 Task: Set the Modulation / Constellation for Cable and satellite reception parameters to 8-PSK.
Action: Mouse moved to (124, 14)
Screenshot: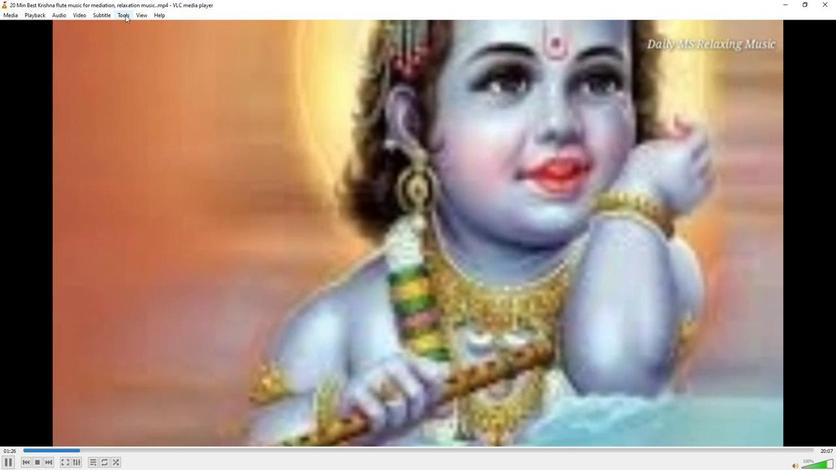 
Action: Mouse pressed left at (124, 14)
Screenshot: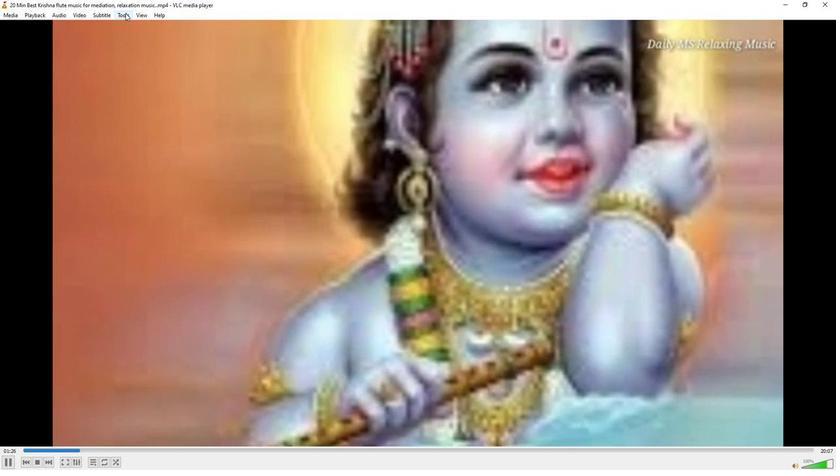
Action: Mouse moved to (142, 117)
Screenshot: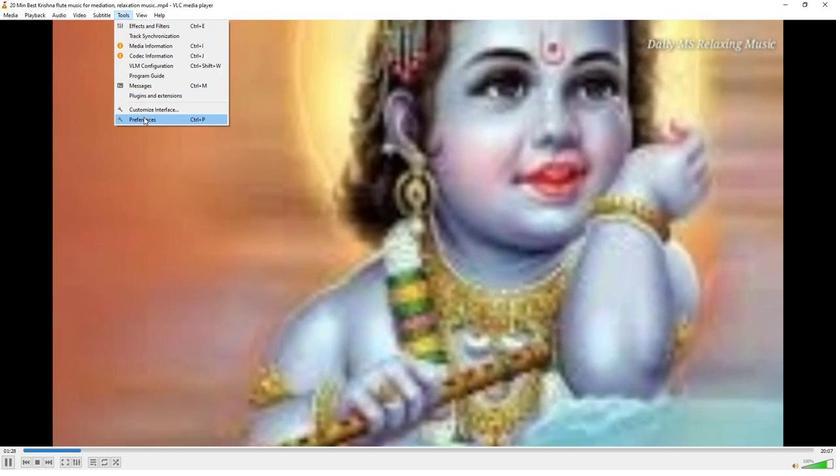 
Action: Mouse pressed left at (142, 117)
Screenshot: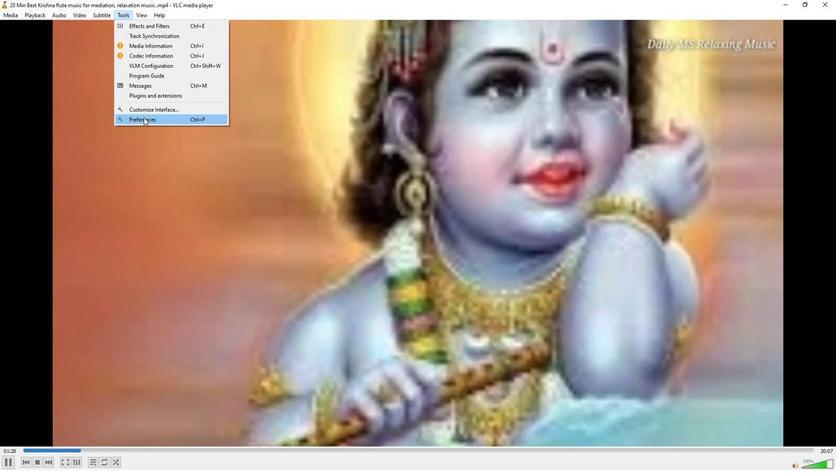 
Action: Mouse moved to (276, 381)
Screenshot: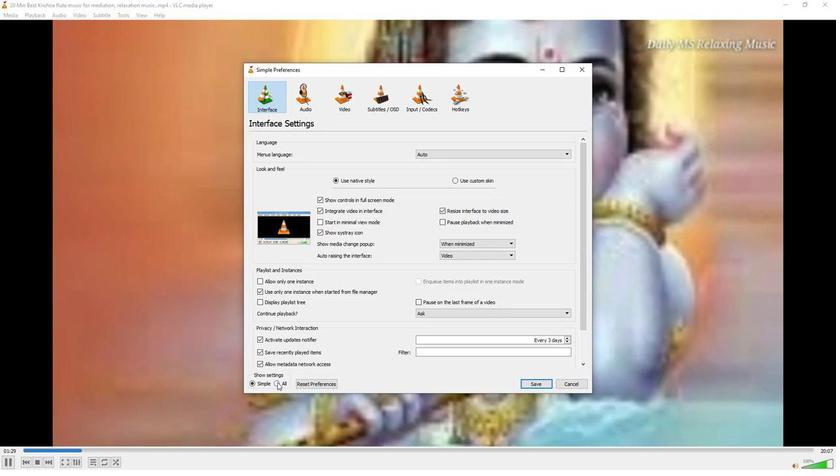 
Action: Mouse pressed left at (276, 381)
Screenshot: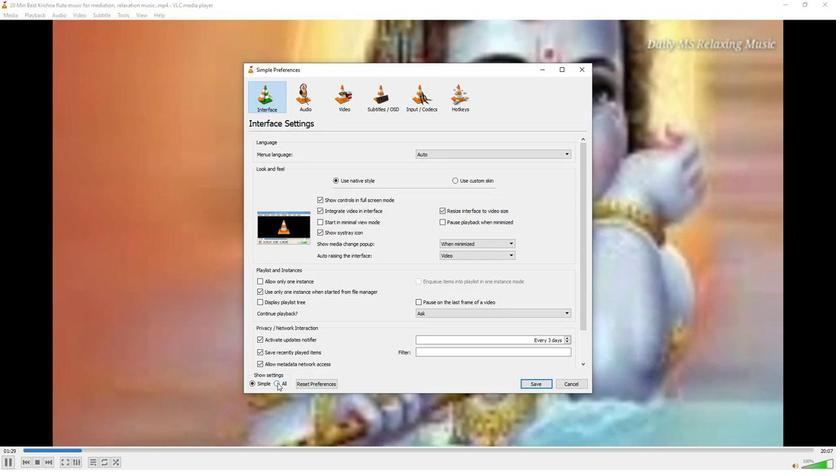 
Action: Mouse moved to (261, 233)
Screenshot: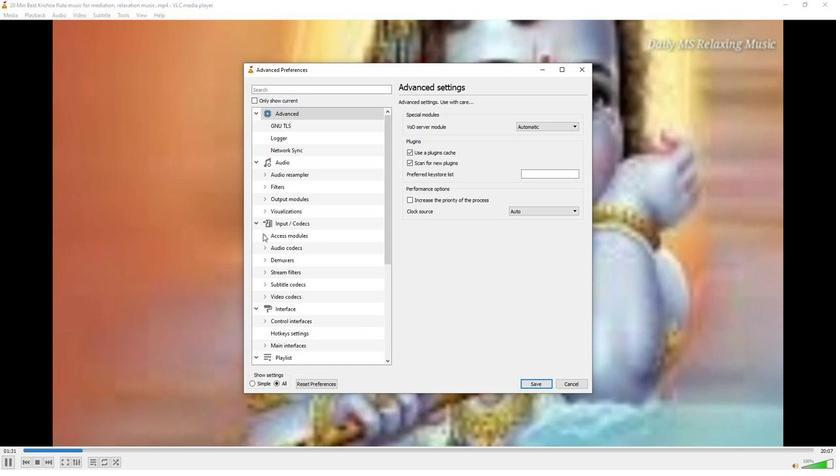 
Action: Mouse pressed left at (261, 233)
Screenshot: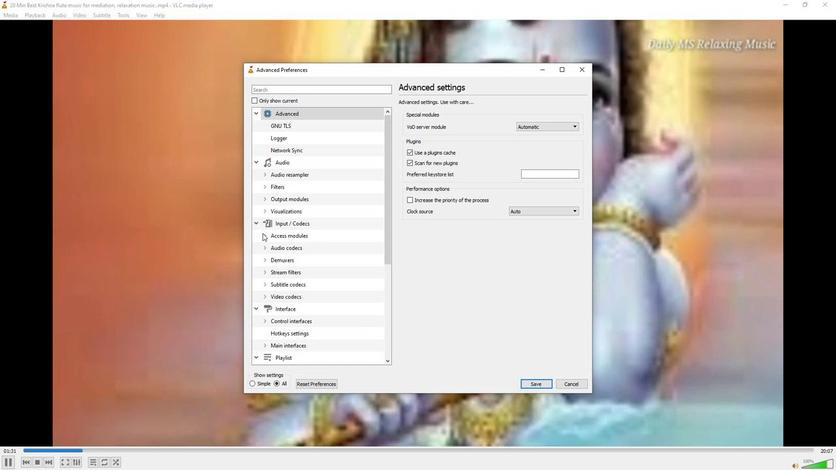 
Action: Mouse moved to (283, 310)
Screenshot: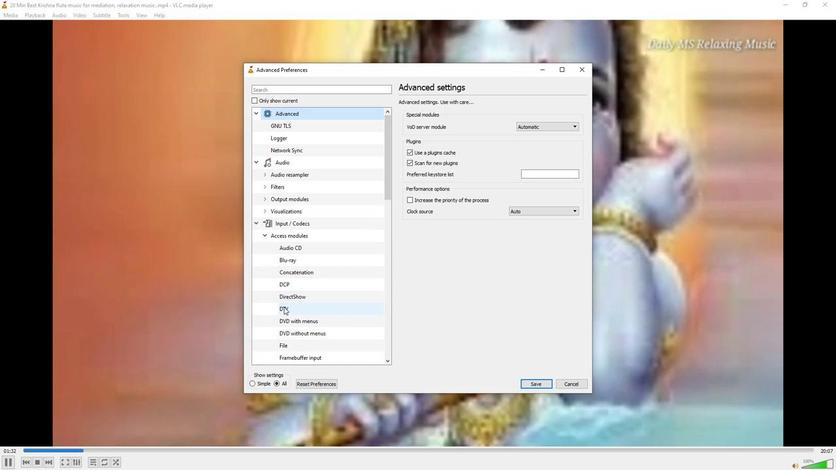 
Action: Mouse pressed left at (283, 310)
Screenshot: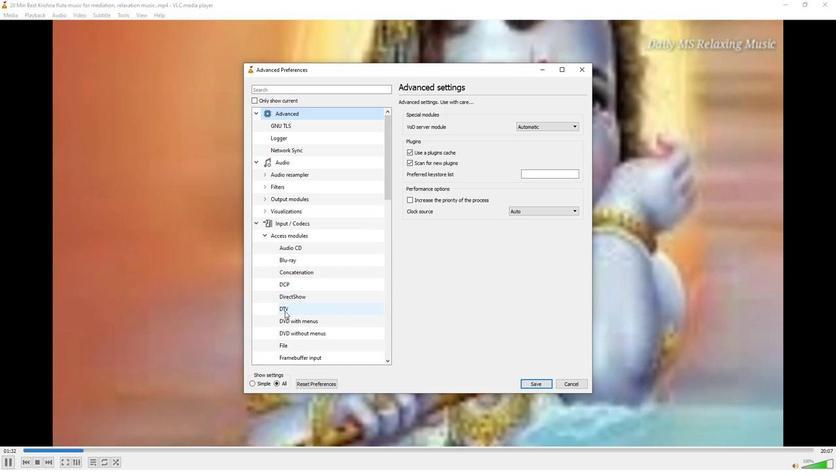 
Action: Mouse moved to (460, 319)
Screenshot: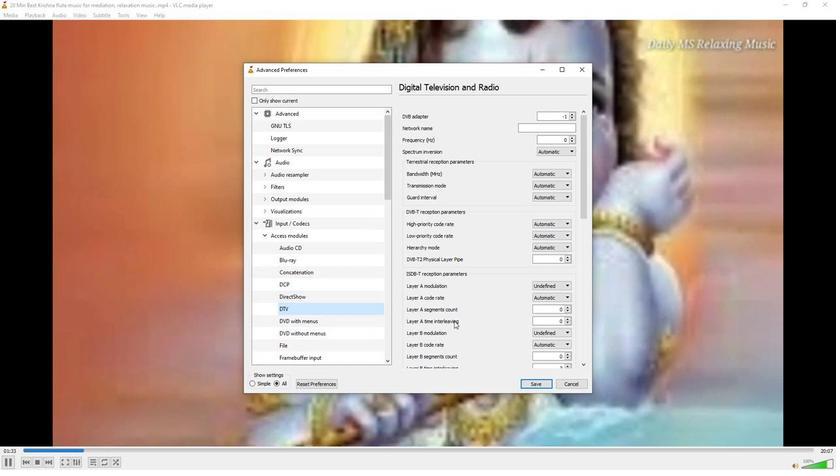 
Action: Mouse scrolled (460, 318) with delta (0, 0)
Screenshot: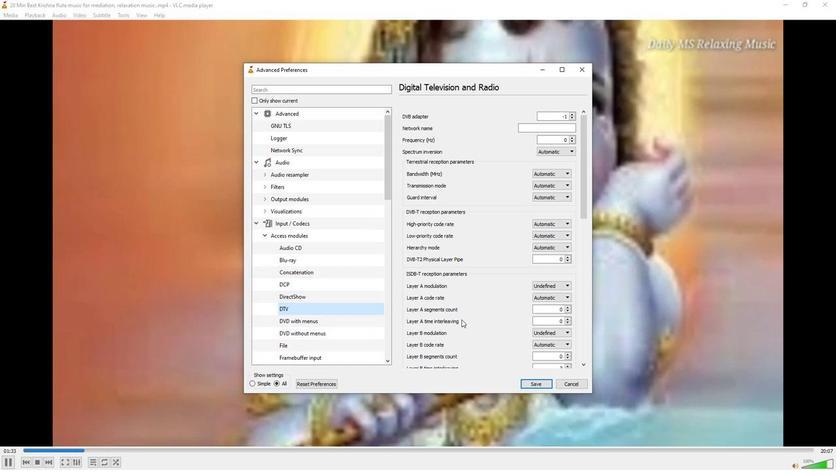 
Action: Mouse scrolled (460, 318) with delta (0, 0)
Screenshot: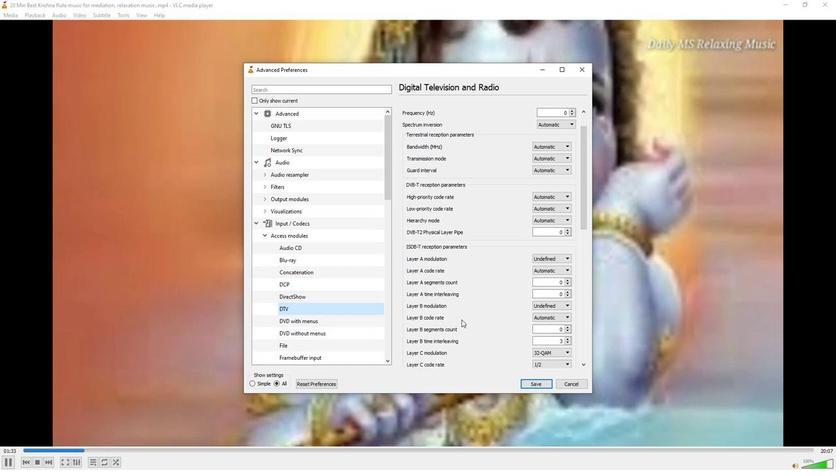 
Action: Mouse scrolled (460, 318) with delta (0, 0)
Screenshot: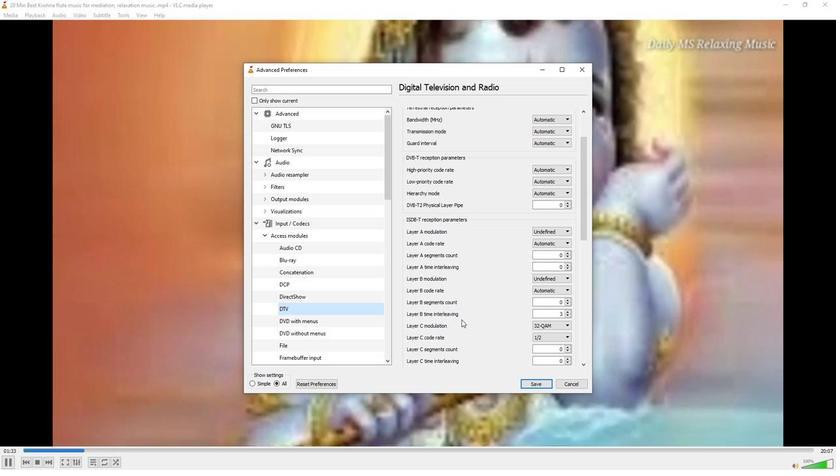 
Action: Mouse scrolled (460, 318) with delta (0, 0)
Screenshot: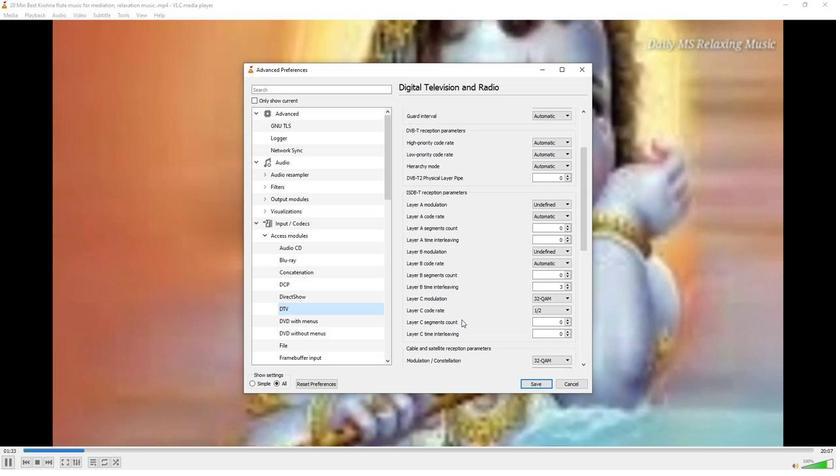 
Action: Mouse scrolled (460, 318) with delta (0, 0)
Screenshot: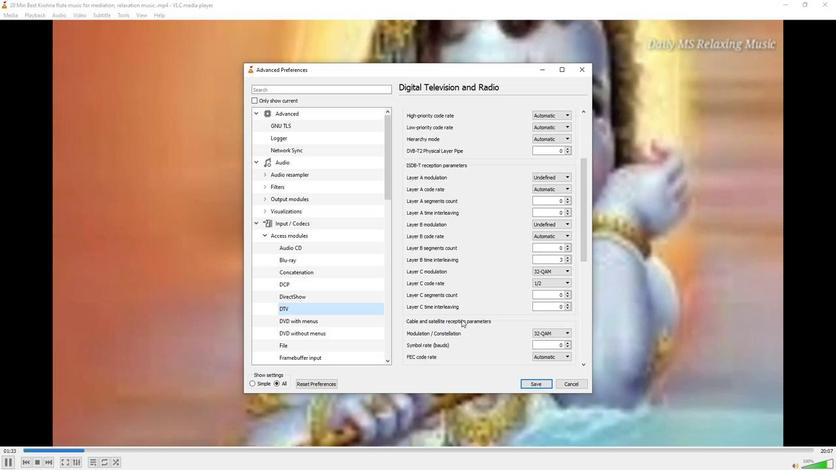 
Action: Mouse moved to (470, 318)
Screenshot: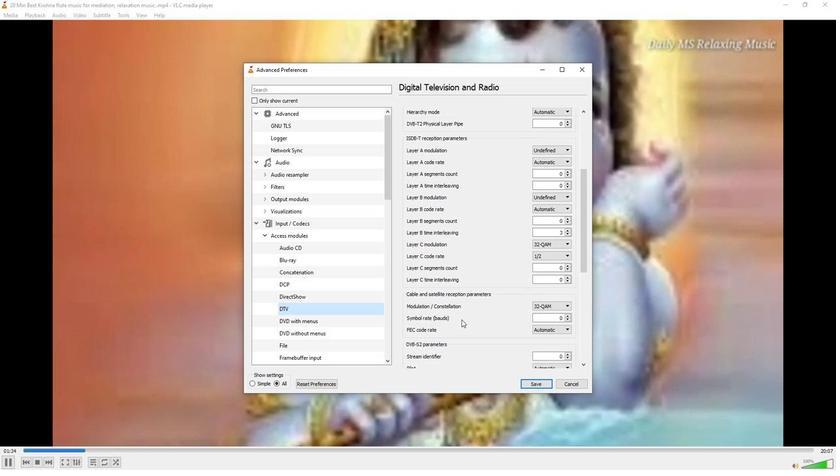 
Action: Mouse scrolled (470, 318) with delta (0, 0)
Screenshot: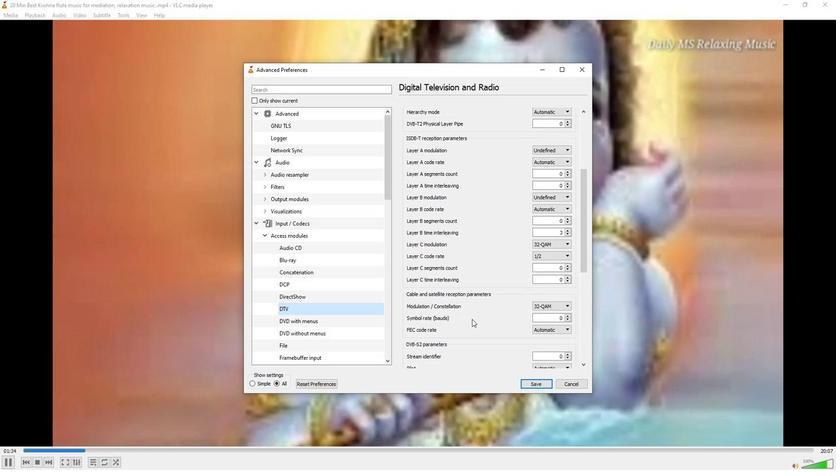 
Action: Mouse moved to (564, 279)
Screenshot: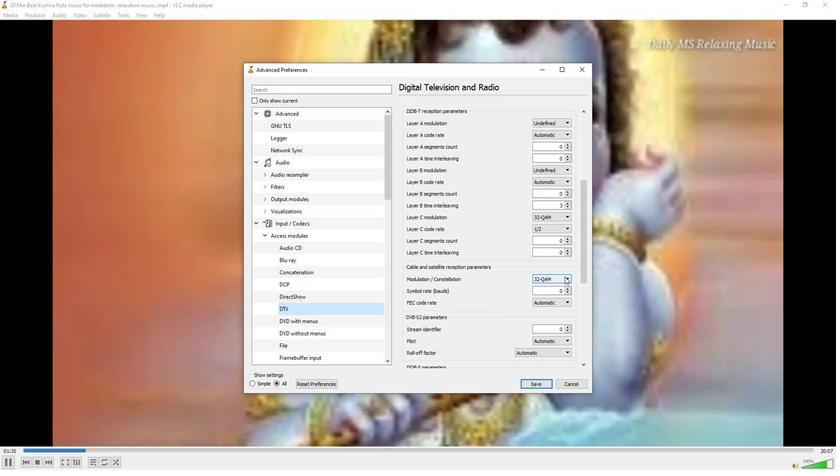 
Action: Mouse pressed left at (564, 279)
Screenshot: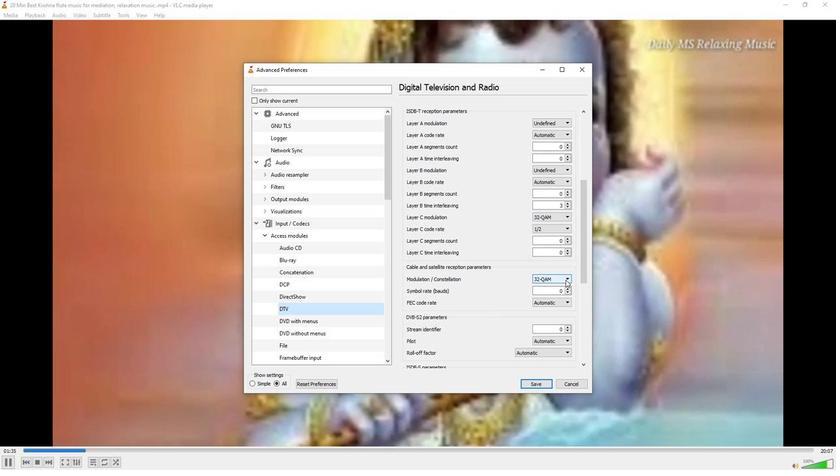 
Action: Mouse moved to (565, 307)
Screenshot: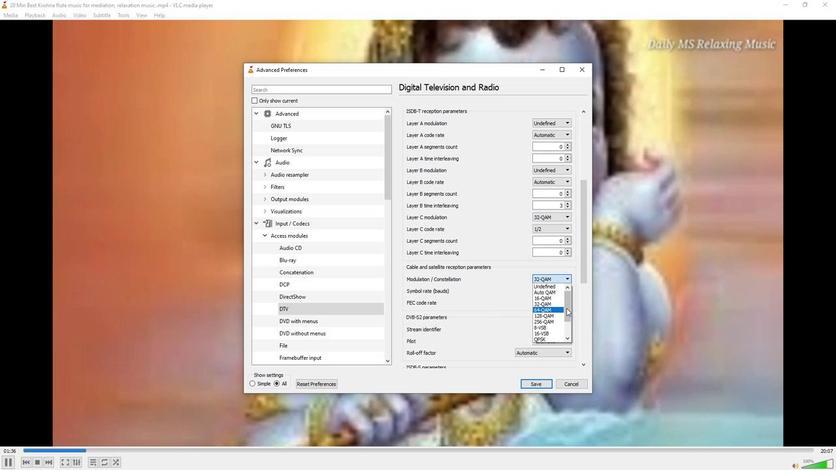 
Action: Mouse scrolled (565, 307) with delta (0, 0)
Screenshot: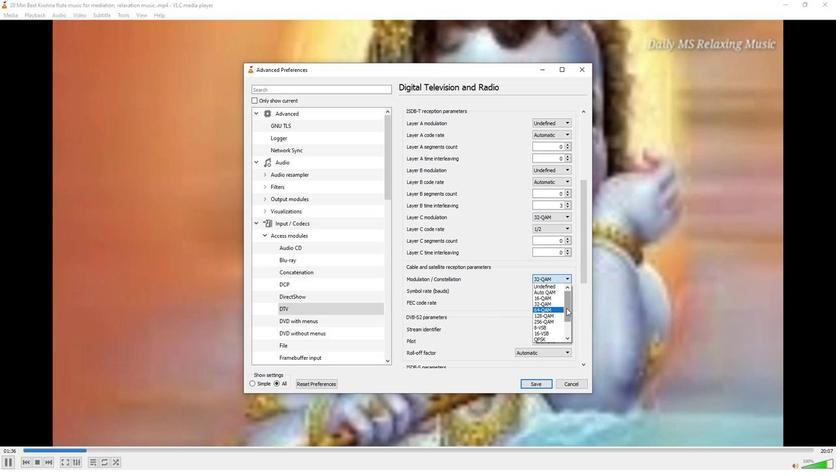 
Action: Mouse scrolled (565, 307) with delta (0, 0)
Screenshot: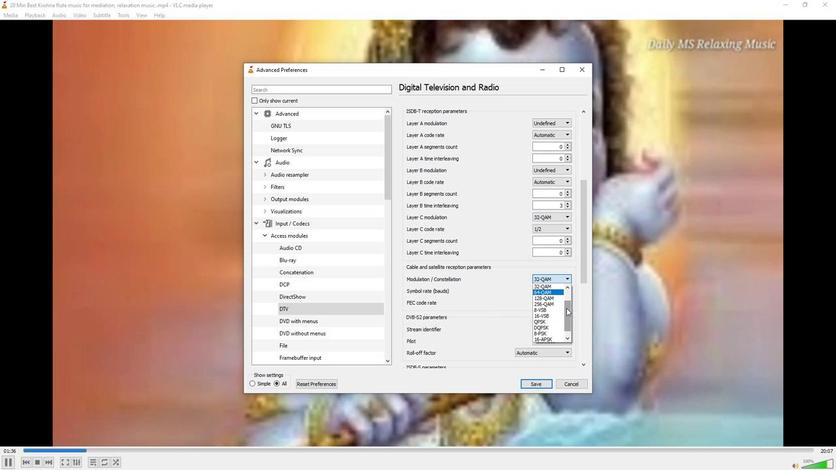 
Action: Mouse moved to (545, 326)
Screenshot: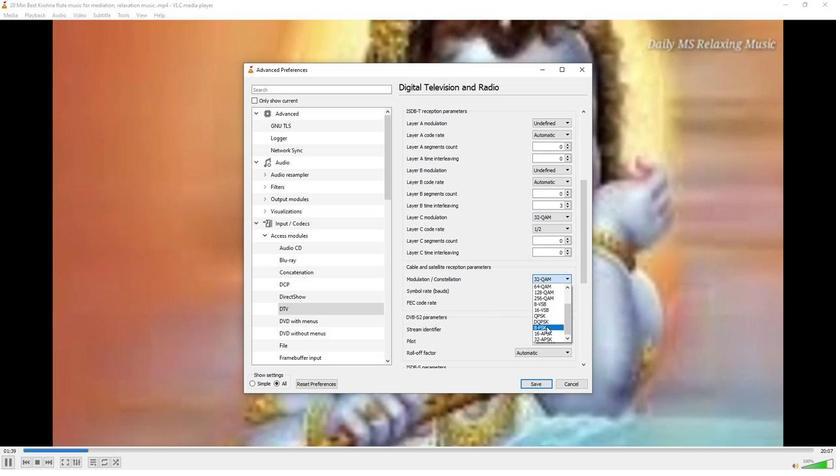 
Action: Mouse pressed left at (545, 326)
Screenshot: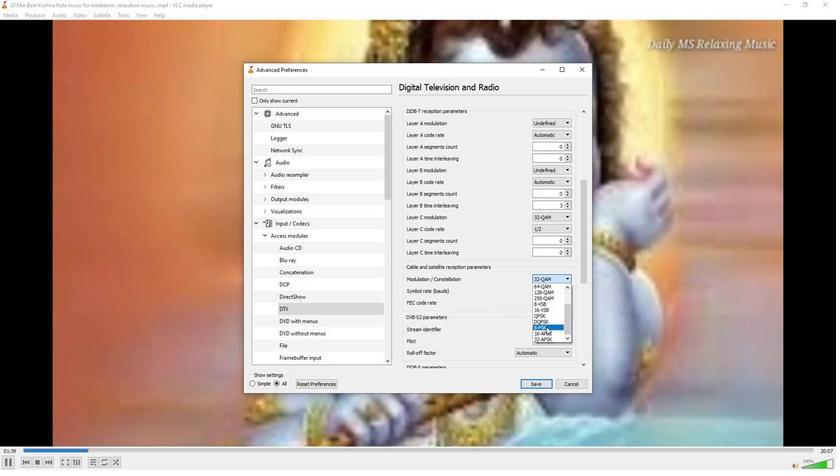 
Action: Mouse moved to (517, 321)
Screenshot: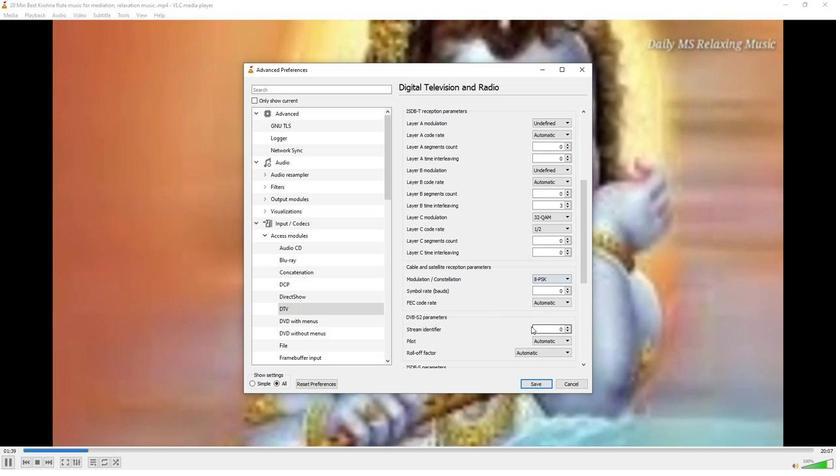 
